 Task: Check the data of condos/co-ops with price drops in the last 5 years.
Action: Mouse moved to (557, 52)
Screenshot: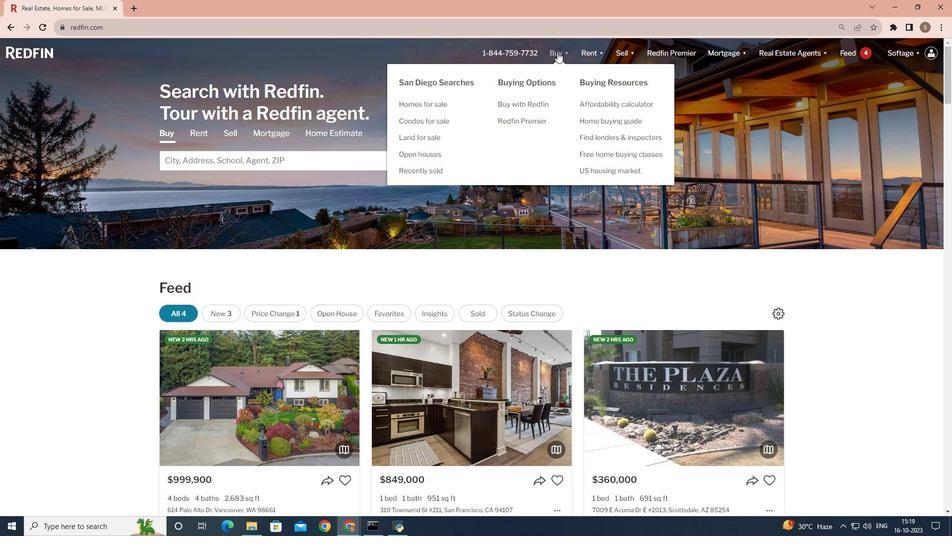 
Action: Mouse pressed left at (557, 52)
Screenshot: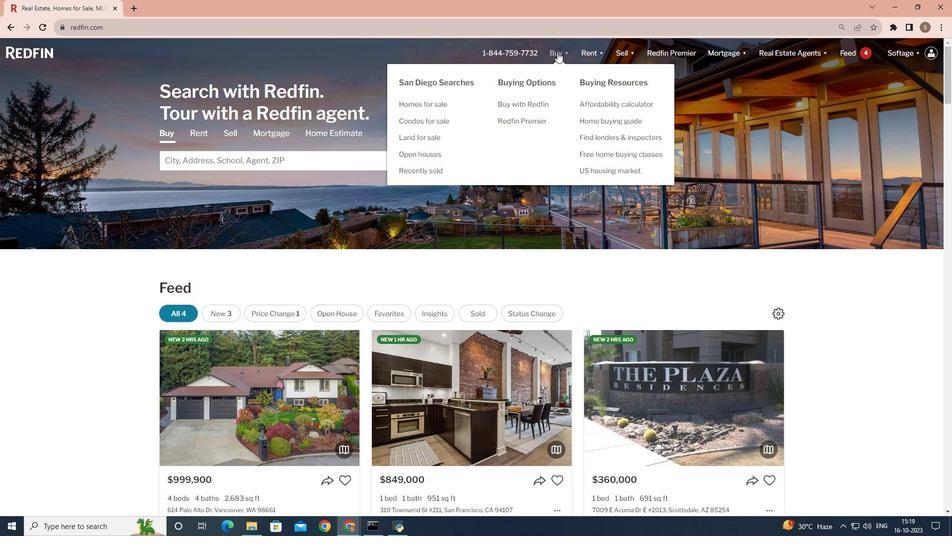 
Action: Mouse moved to (269, 206)
Screenshot: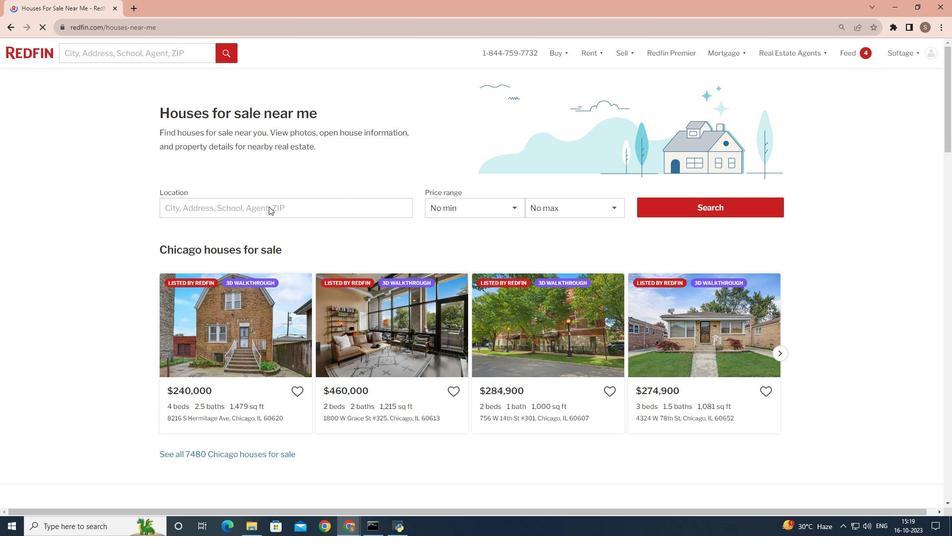 
Action: Mouse pressed left at (269, 206)
Screenshot: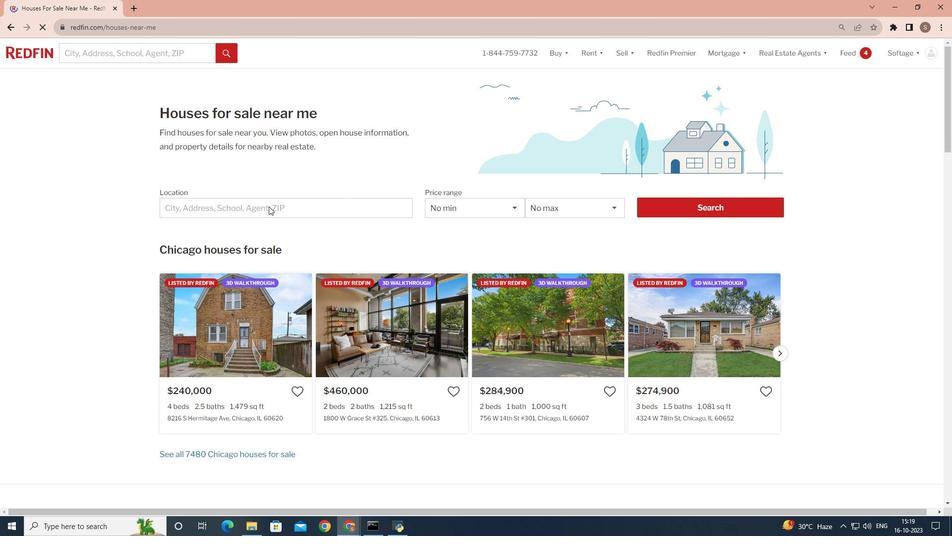 
Action: Mouse moved to (217, 206)
Screenshot: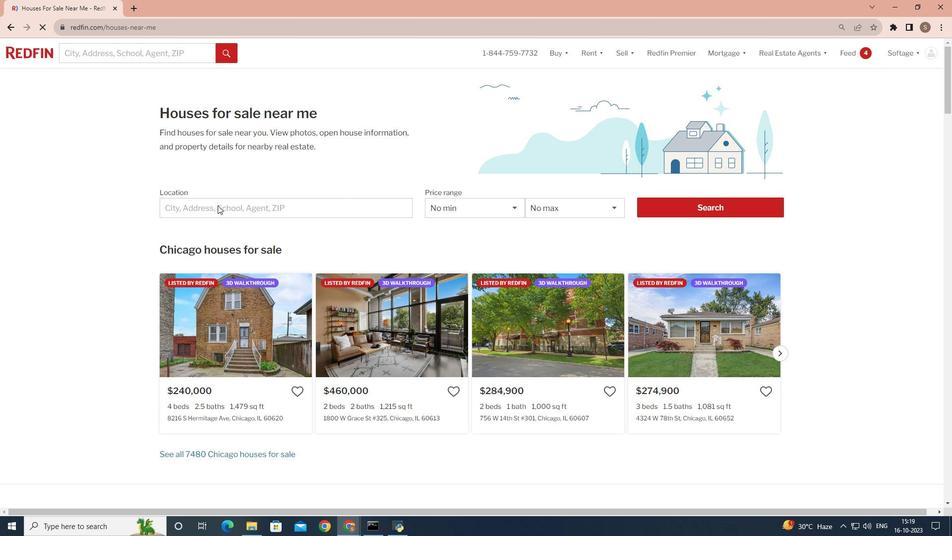 
Action: Mouse pressed left at (217, 206)
Screenshot: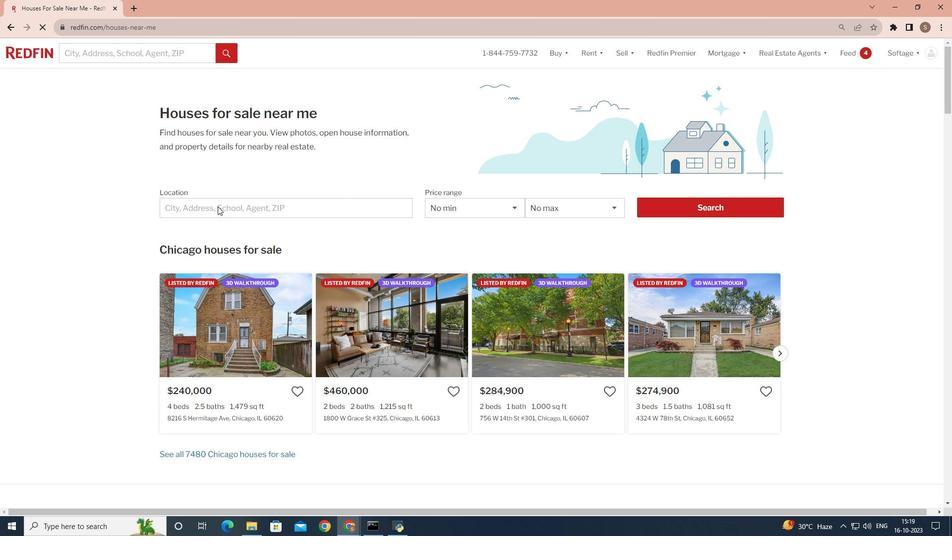 
Action: Mouse pressed left at (217, 206)
Screenshot: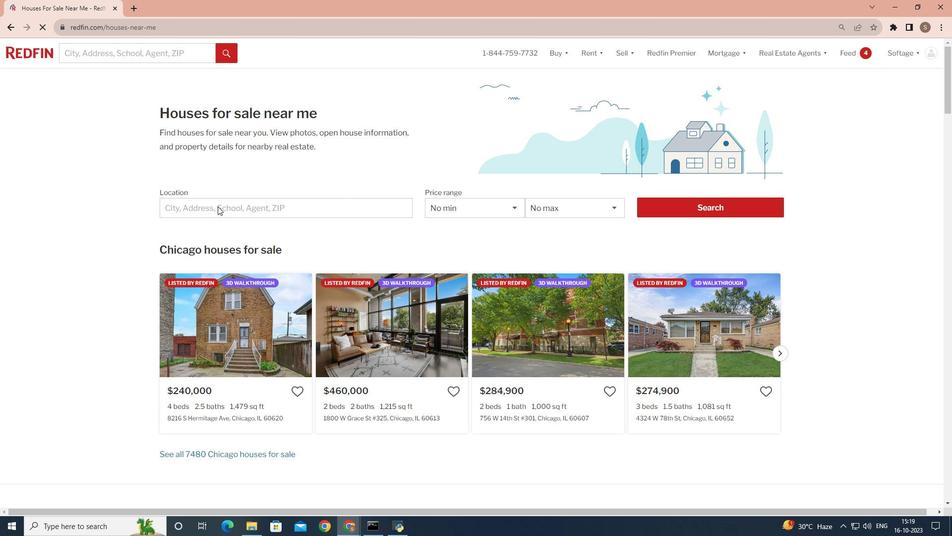 
Action: Mouse moved to (199, 210)
Screenshot: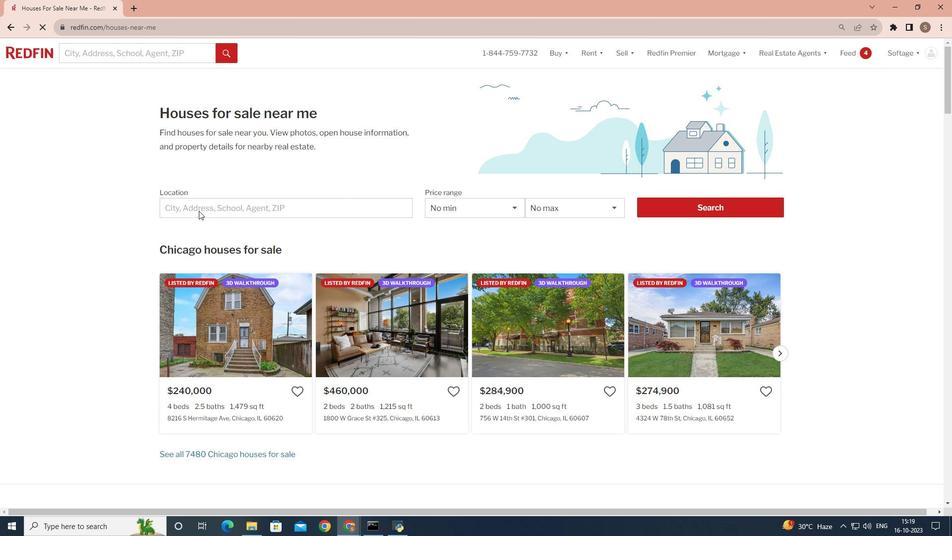 
Action: Mouse pressed left at (199, 210)
Screenshot: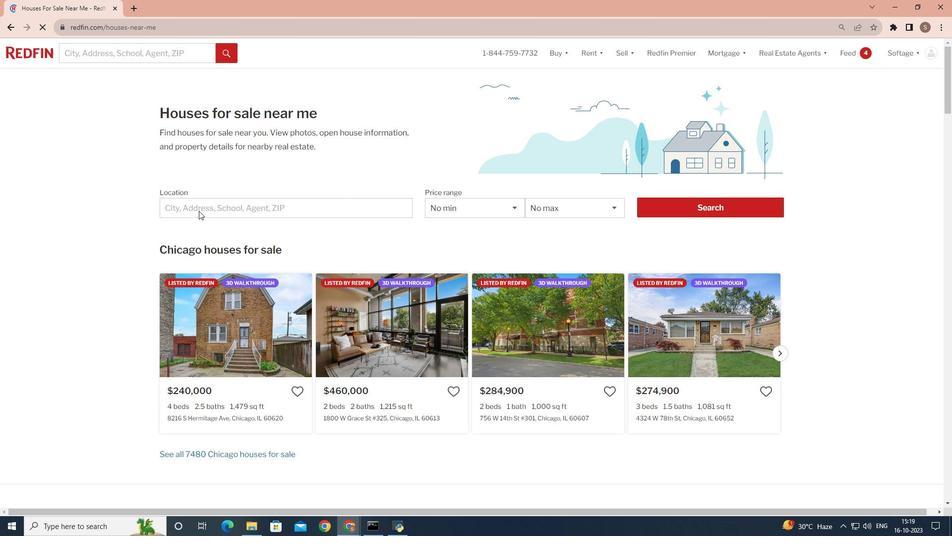 
Action: Mouse moved to (199, 208)
Screenshot: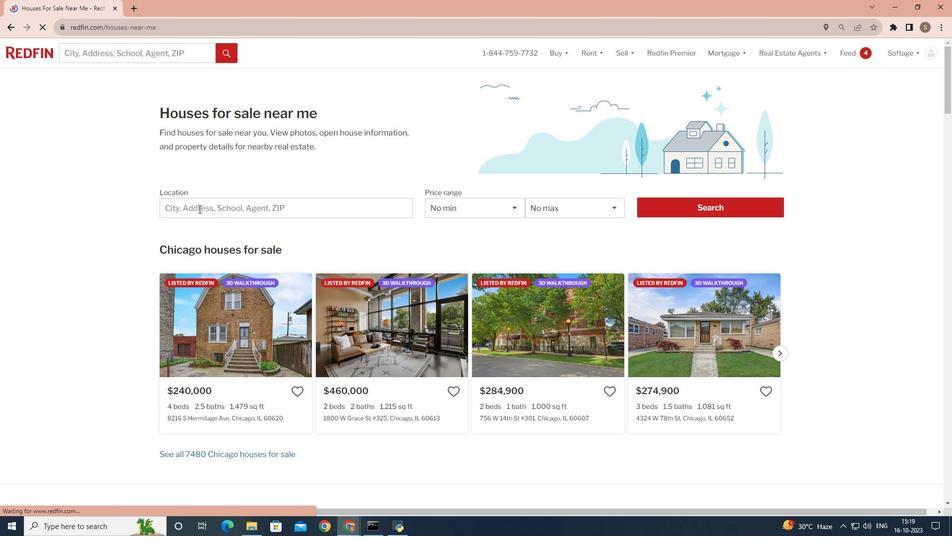 
Action: Mouse pressed left at (199, 208)
Screenshot: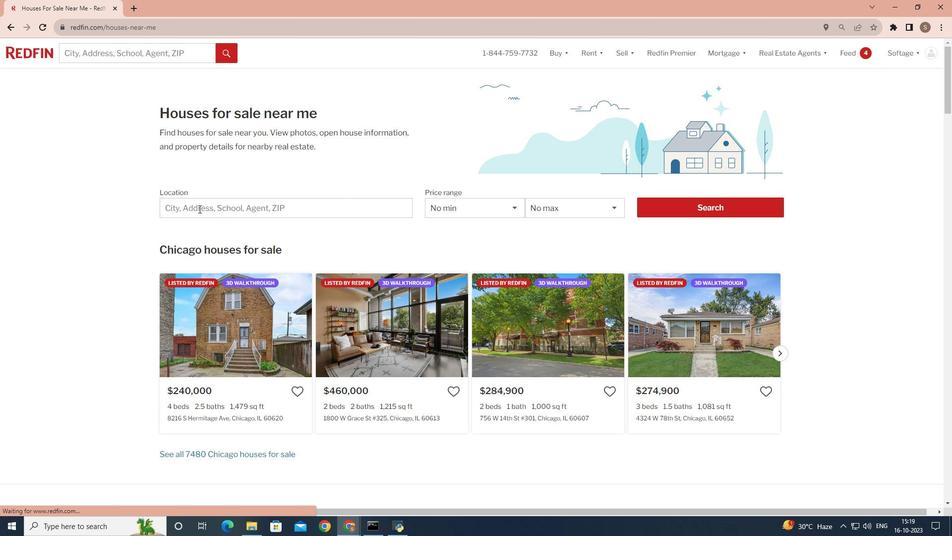 
Action: Key pressed <Key.shift><Key.shift><Key.shift><Key.shift><Key.shift><Key.shift><Key.shift><Key.shift><Key.shift>Sab<Key.backspace>n<Key.space><Key.shift>Diego
Screenshot: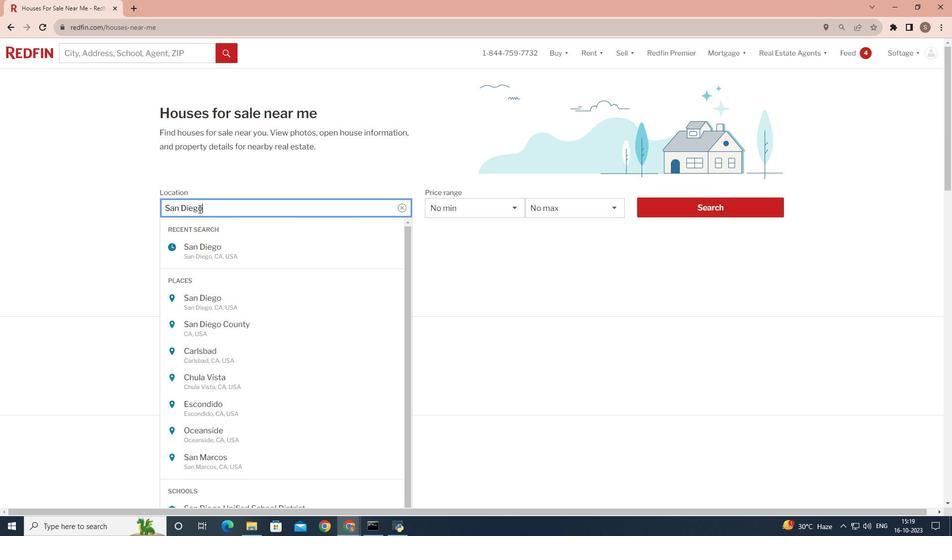 
Action: Mouse moved to (679, 202)
Screenshot: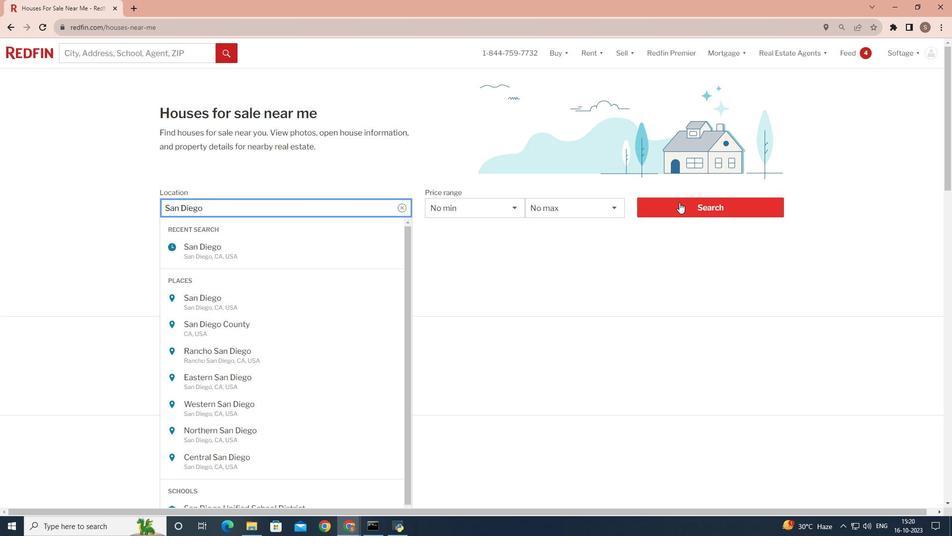 
Action: Mouse pressed left at (679, 202)
Screenshot: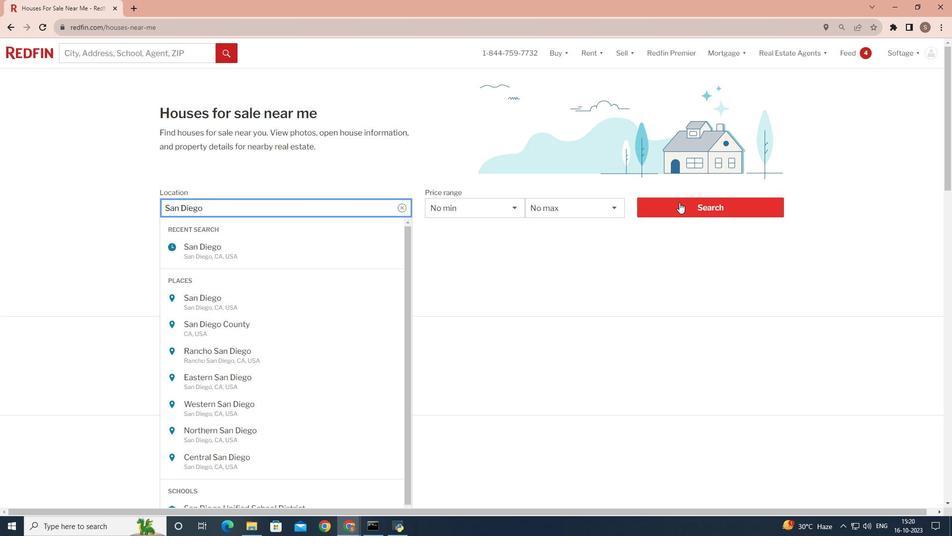 
Action: Mouse pressed left at (679, 202)
Screenshot: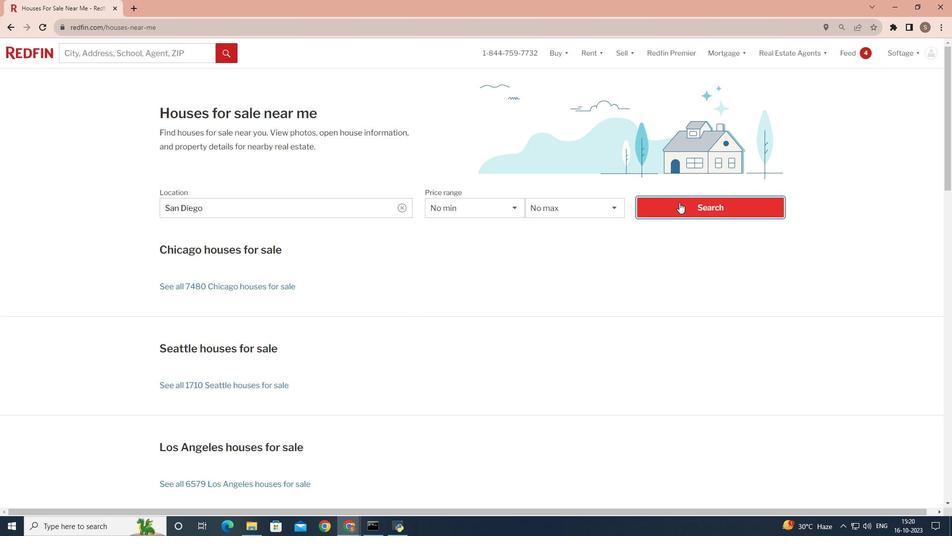 
Action: Mouse moved to (826, 87)
Screenshot: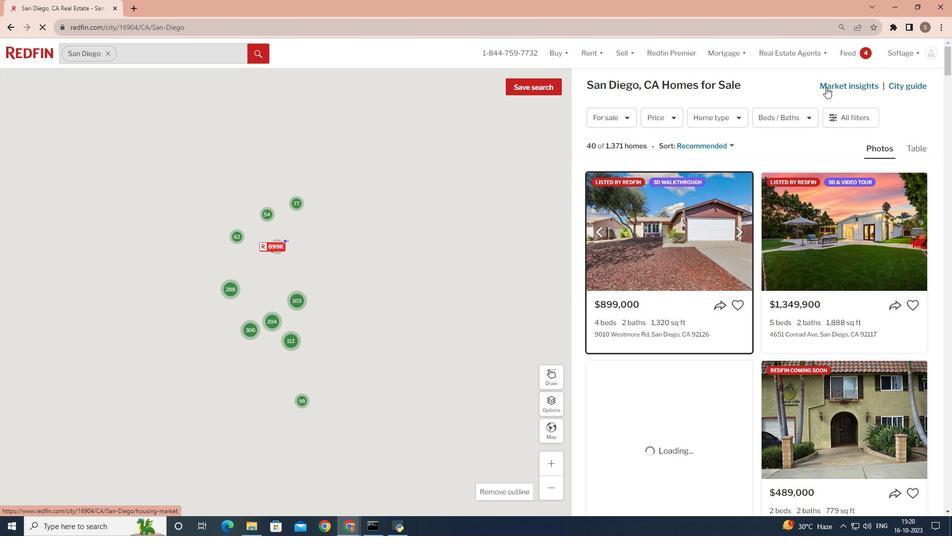 
Action: Mouse pressed left at (826, 87)
Screenshot: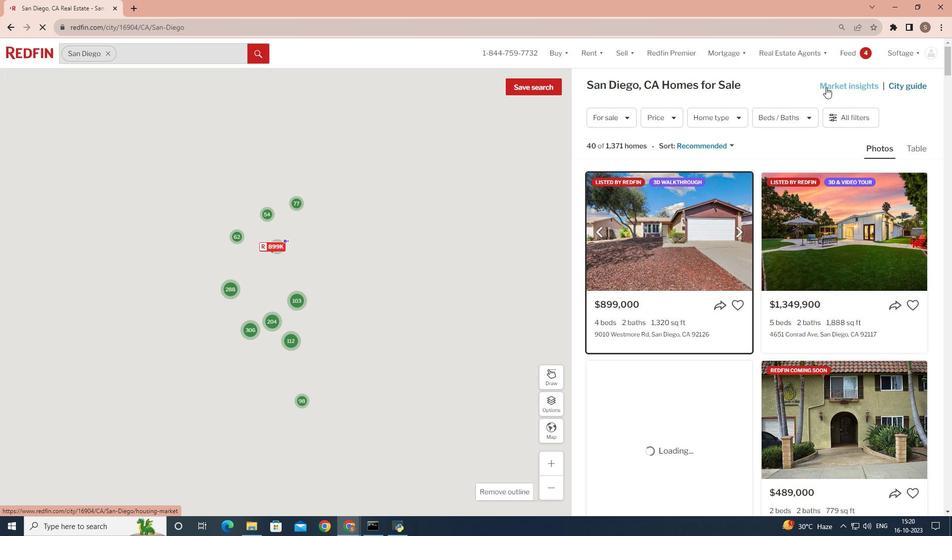 
Action: Mouse moved to (233, 167)
Screenshot: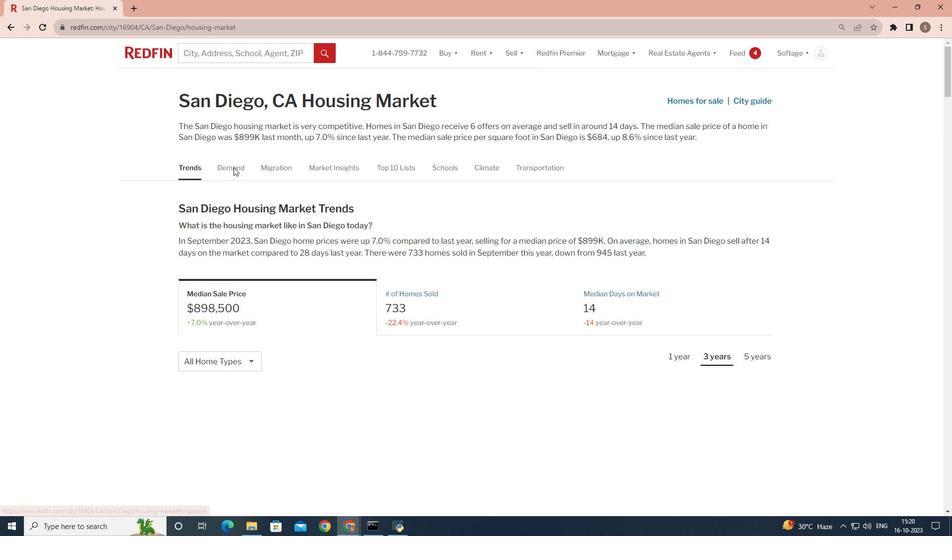 
Action: Mouse pressed left at (233, 167)
Screenshot: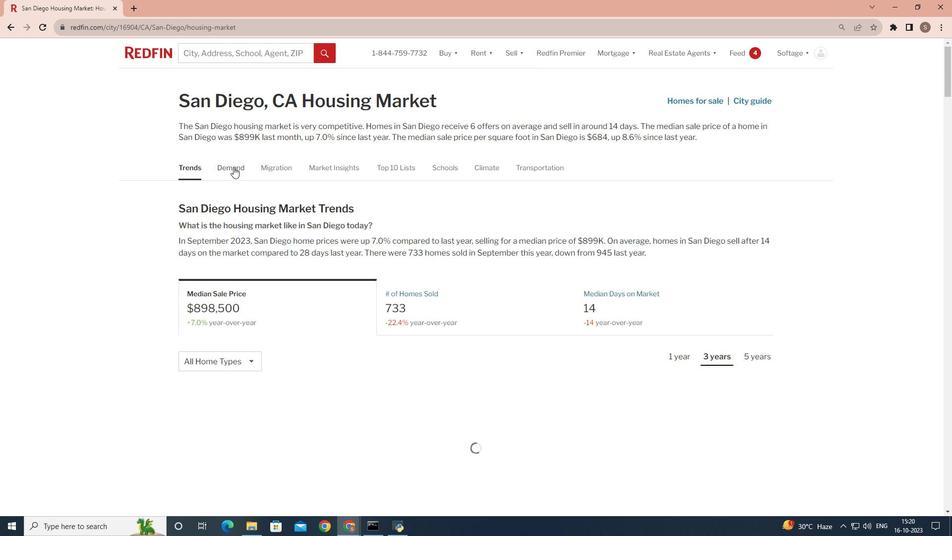 
Action: Mouse moved to (632, 242)
Screenshot: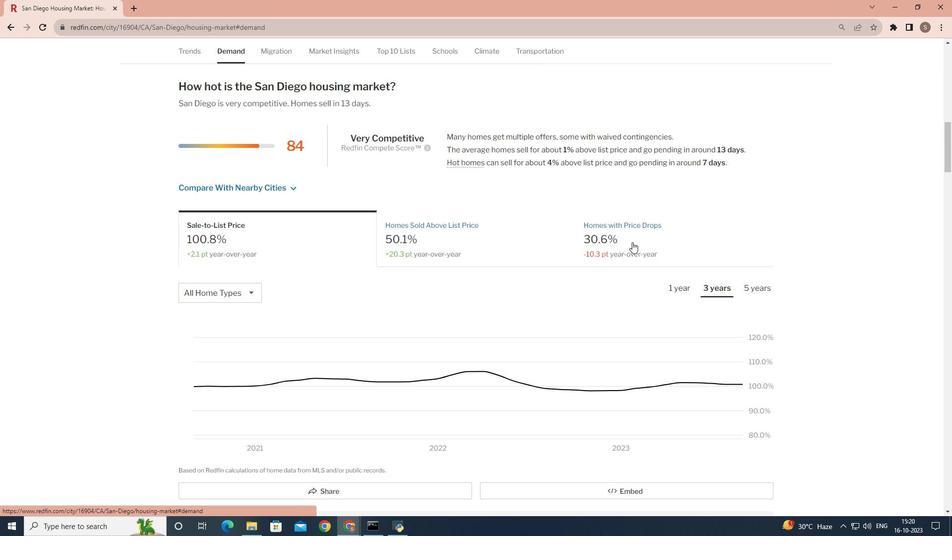 
Action: Mouse pressed left at (632, 242)
Screenshot: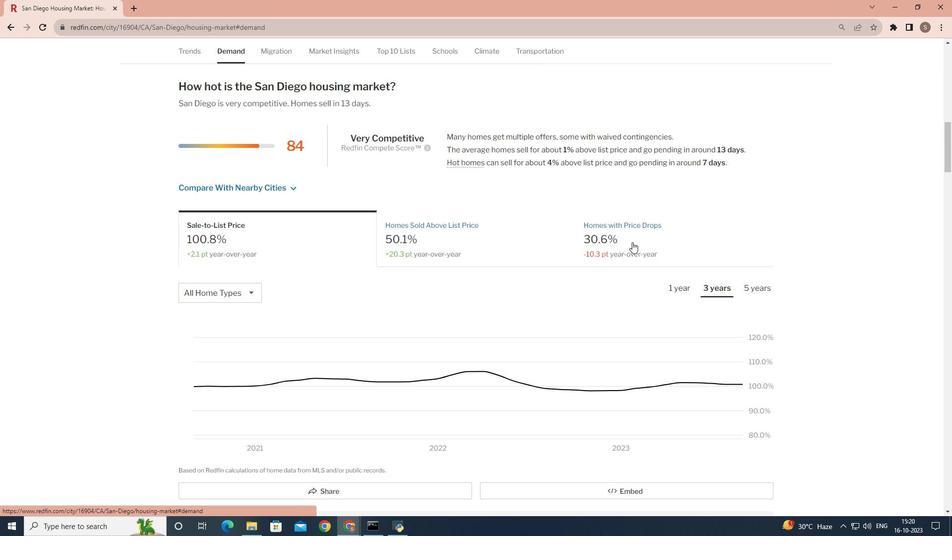 
Action: Mouse moved to (247, 297)
Screenshot: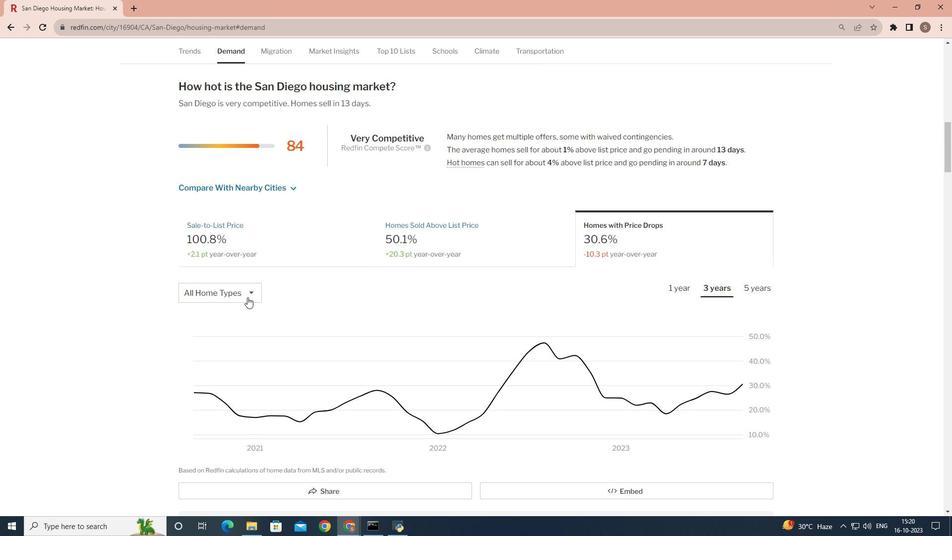
Action: Mouse pressed left at (247, 297)
Screenshot: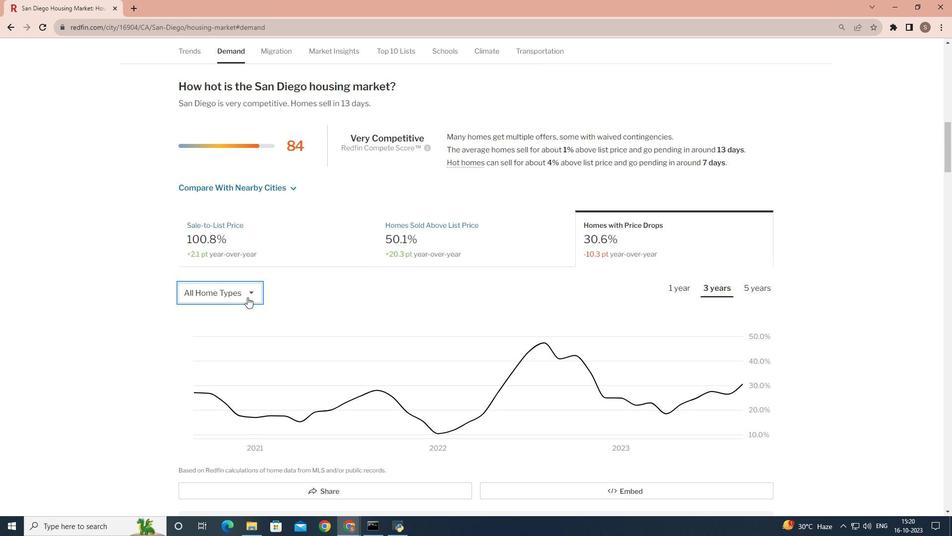 
Action: Mouse moved to (229, 373)
Screenshot: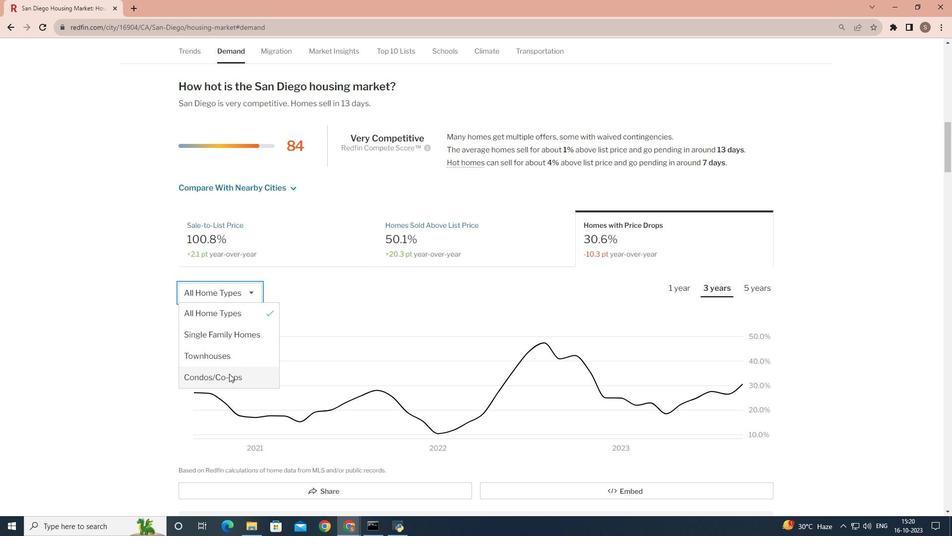 
Action: Mouse pressed left at (229, 373)
Screenshot: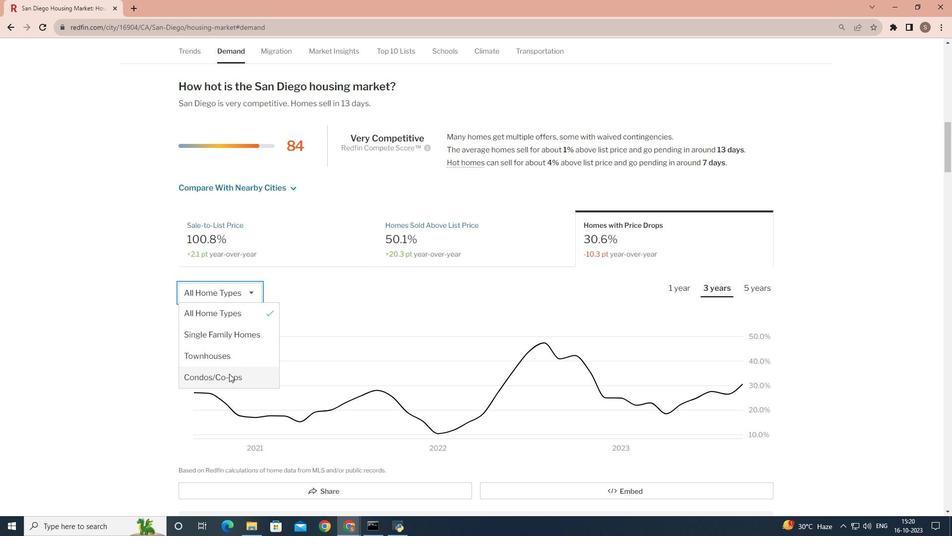 
Action: Mouse moved to (757, 287)
Screenshot: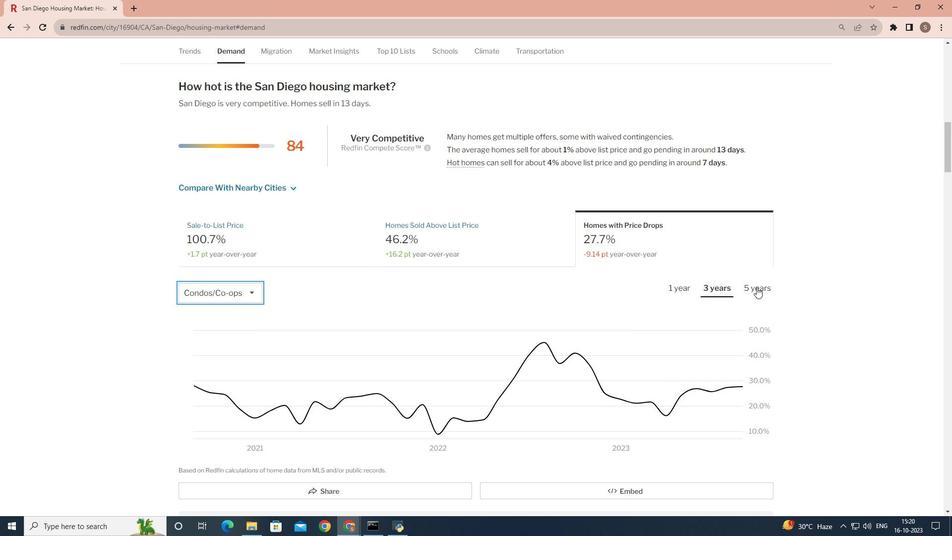 
Action: Mouse pressed left at (757, 287)
Screenshot: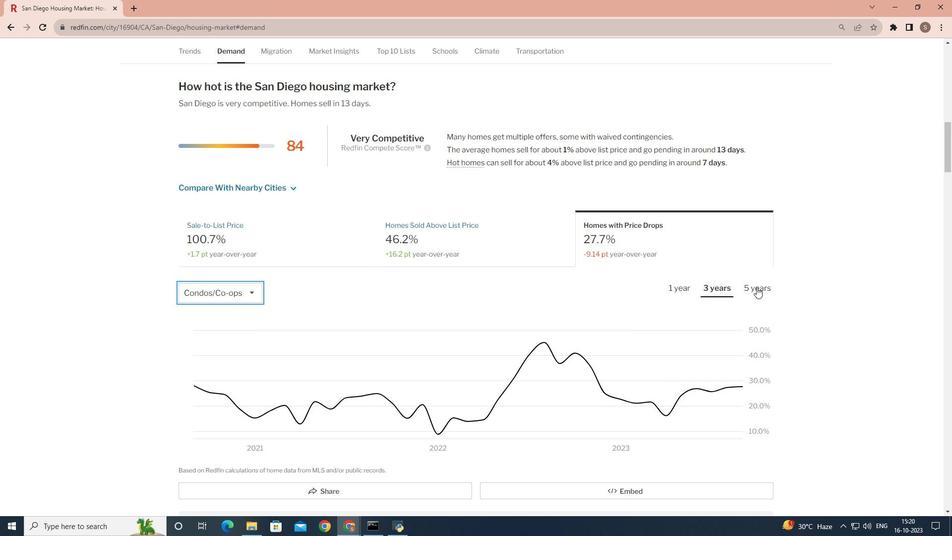 
